 Task: Add Checklist CL0043 to Card Card0043 in Board Board0041 in Workspace Development in Trello
Action: Mouse moved to (693, 117)
Screenshot: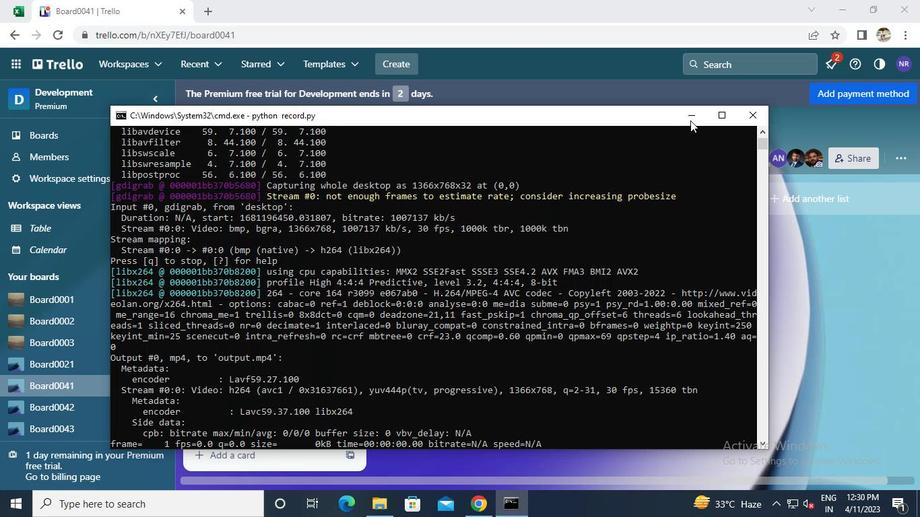
Action: Mouse pressed left at (693, 117)
Screenshot: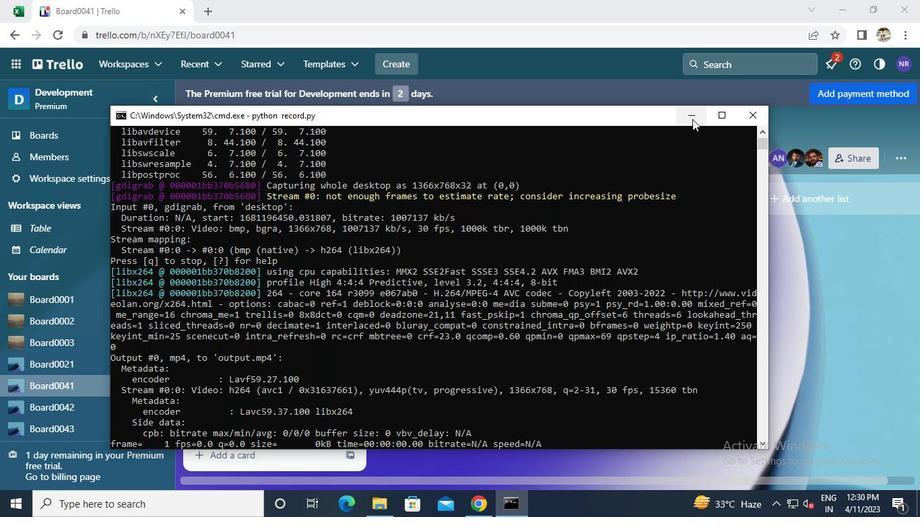 
Action: Mouse moved to (247, 389)
Screenshot: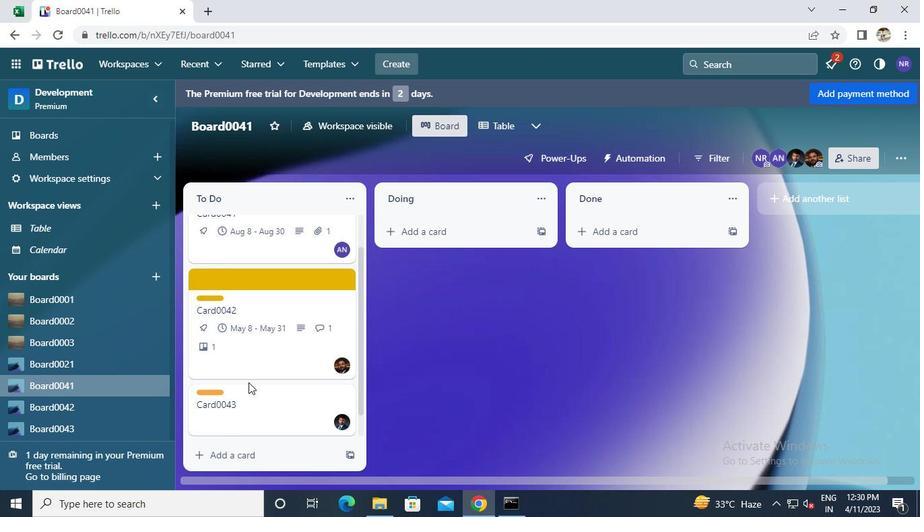 
Action: Mouse pressed left at (247, 389)
Screenshot: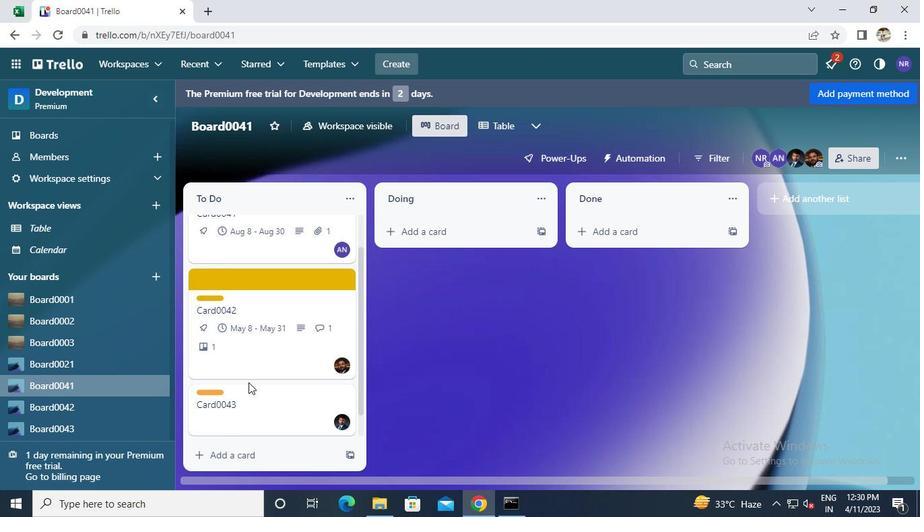
Action: Mouse moved to (627, 265)
Screenshot: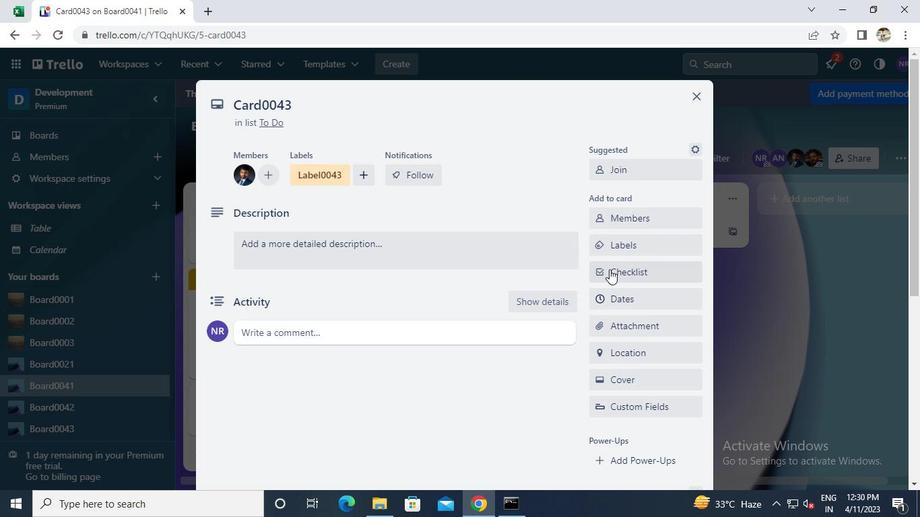 
Action: Mouse pressed left at (627, 265)
Screenshot: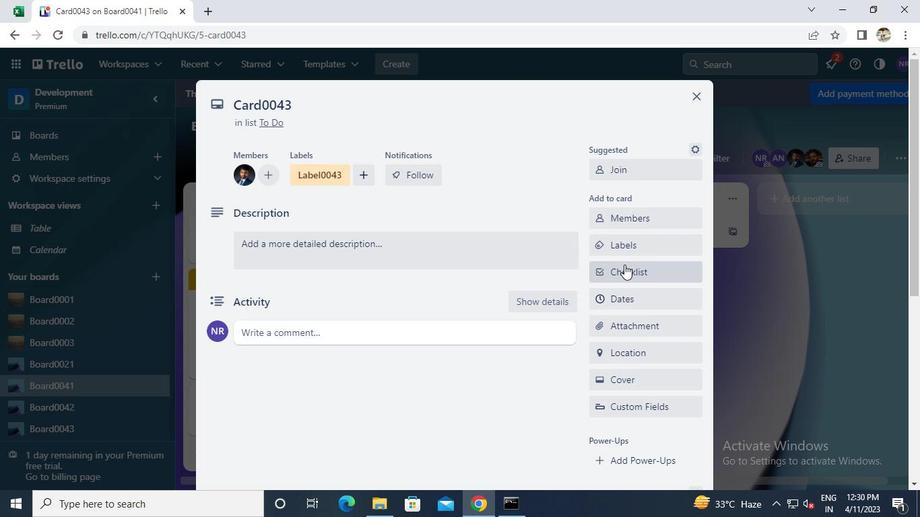 
Action: Keyboard Key.caps_lock
Screenshot: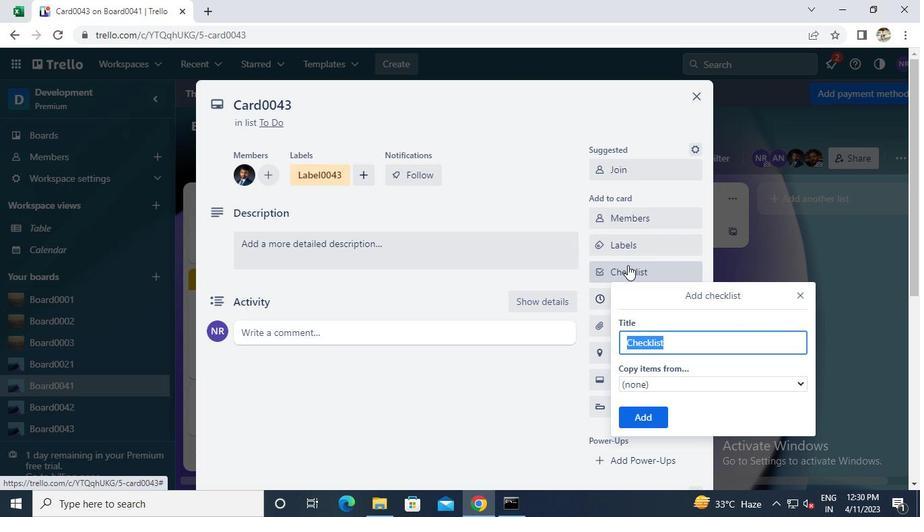 
Action: Keyboard c
Screenshot: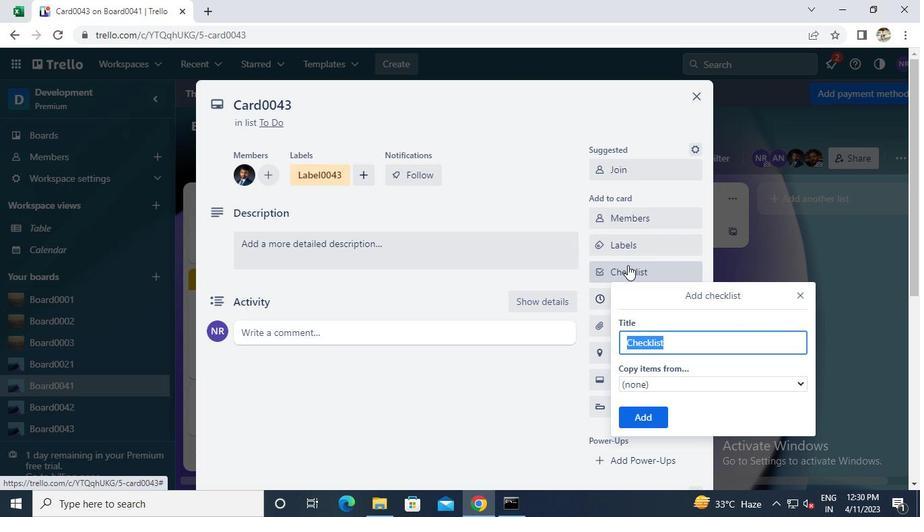 
Action: Keyboard l
Screenshot: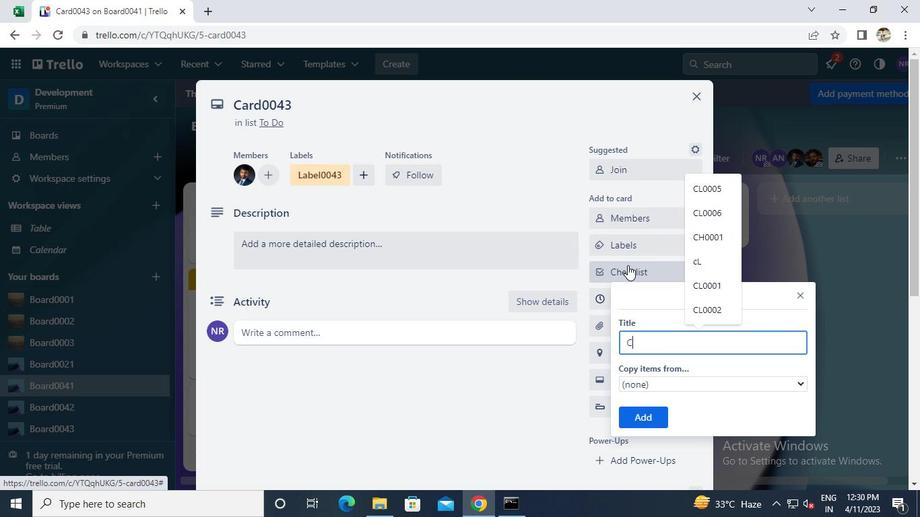 
Action: Keyboard 0
Screenshot: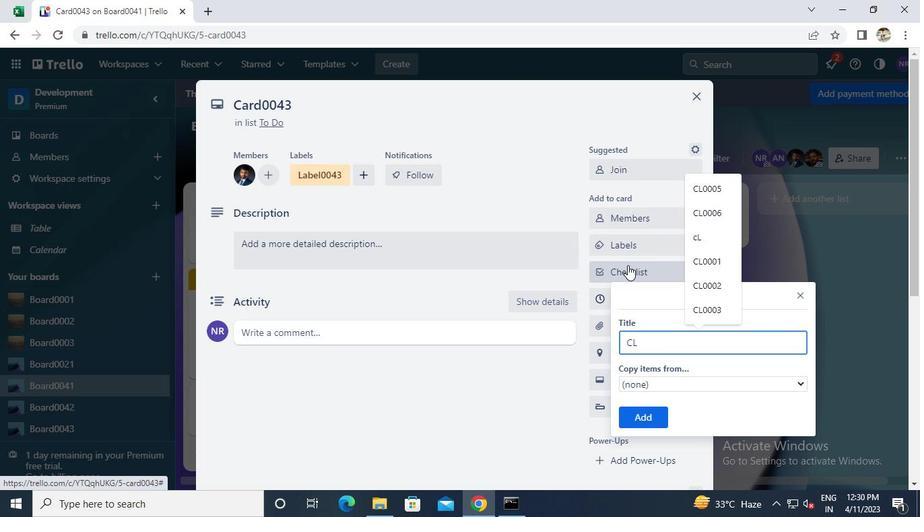 
Action: Keyboard 0
Screenshot: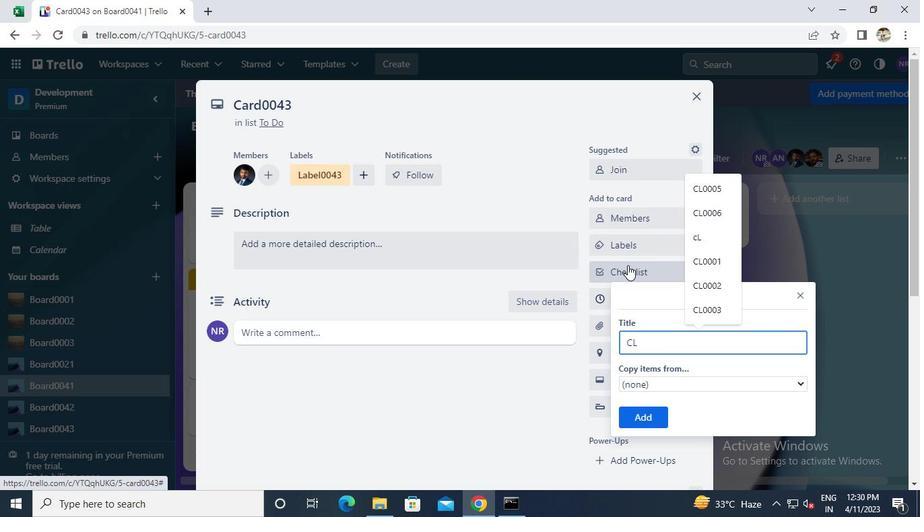 
Action: Keyboard 4
Screenshot: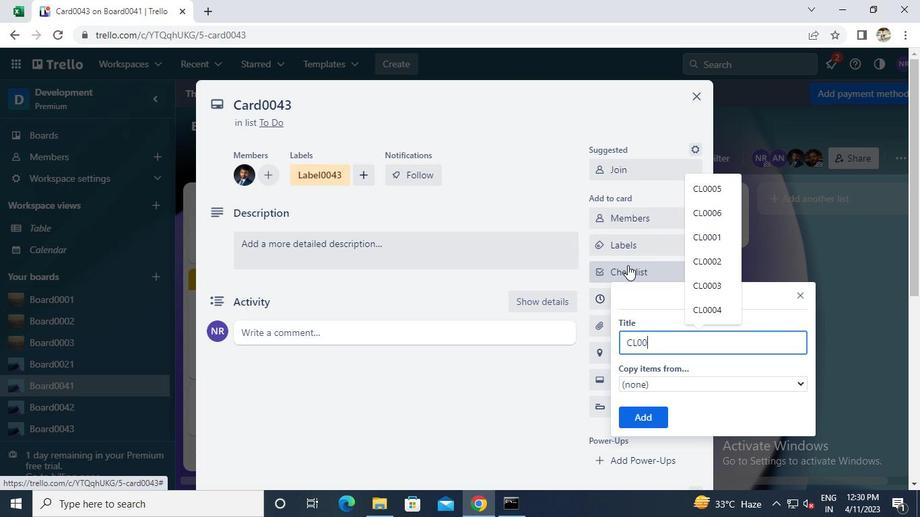 
Action: Keyboard 3
Screenshot: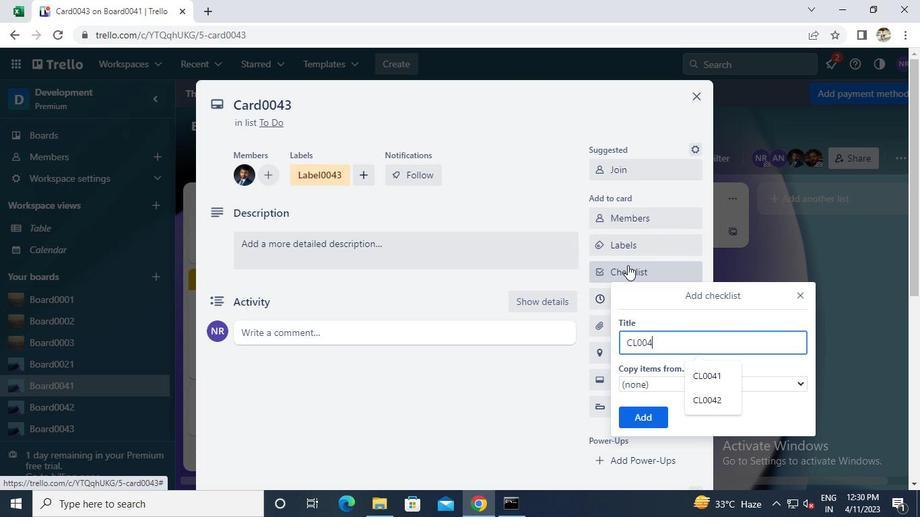 
Action: Mouse moved to (628, 419)
Screenshot: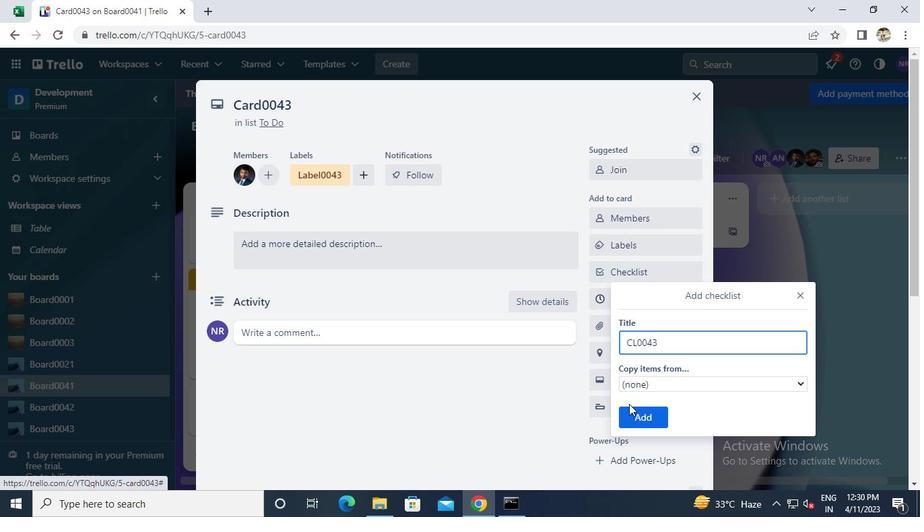 
Action: Mouse pressed left at (628, 419)
Screenshot: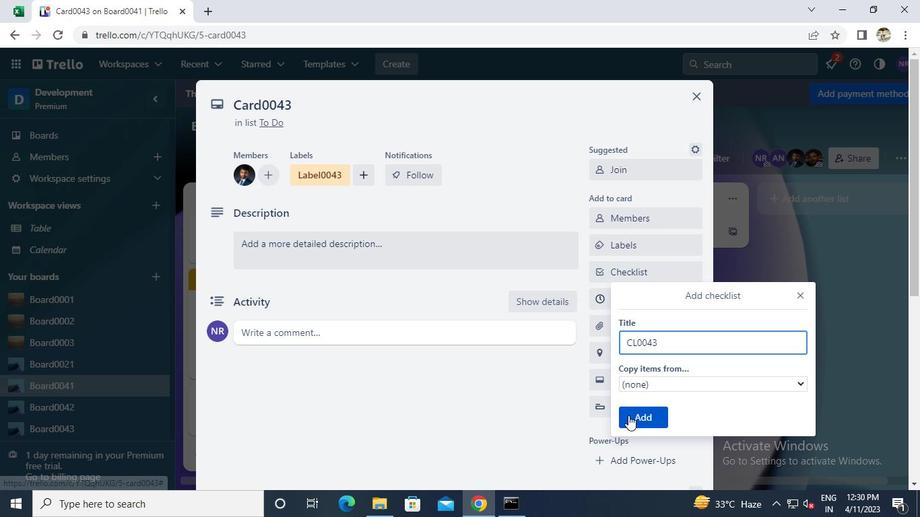 
Action: Mouse moved to (694, 96)
Screenshot: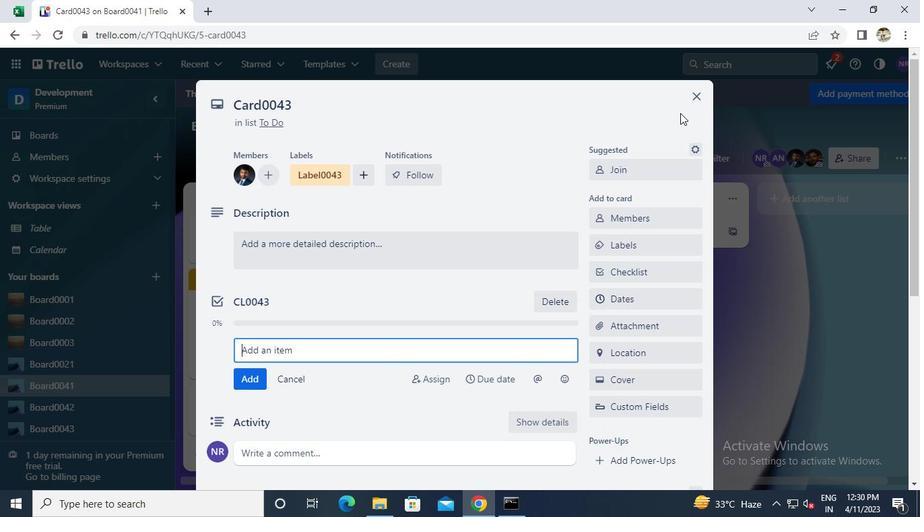 
Action: Mouse pressed left at (694, 96)
Screenshot: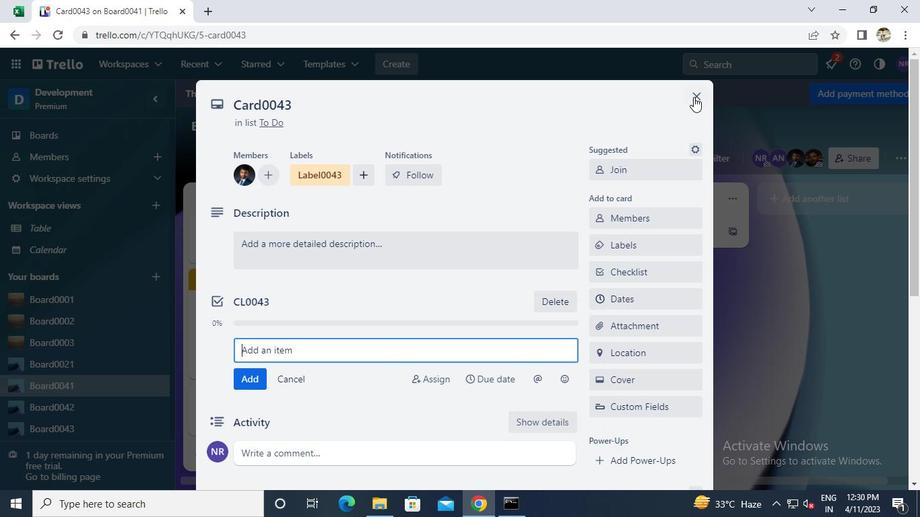 
Action: Mouse moved to (512, 505)
Screenshot: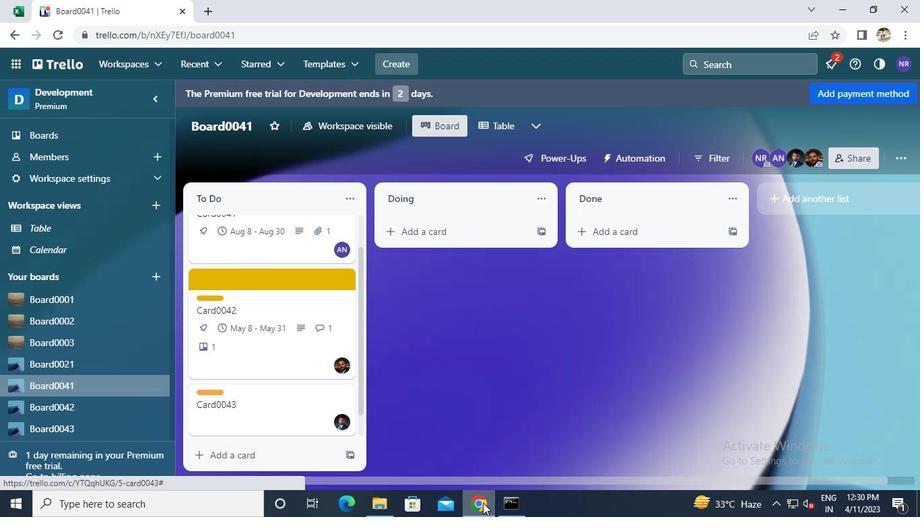 
Action: Mouse pressed left at (512, 505)
Screenshot: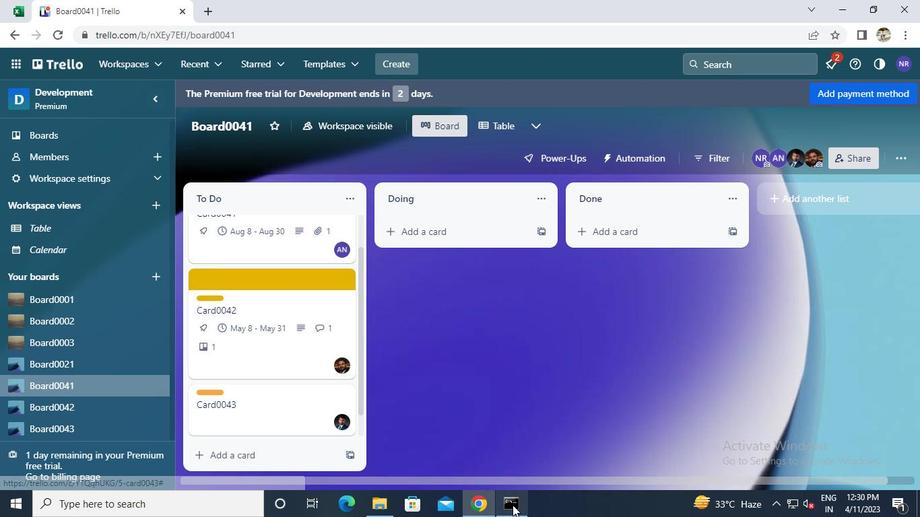 
Action: Mouse moved to (751, 115)
Screenshot: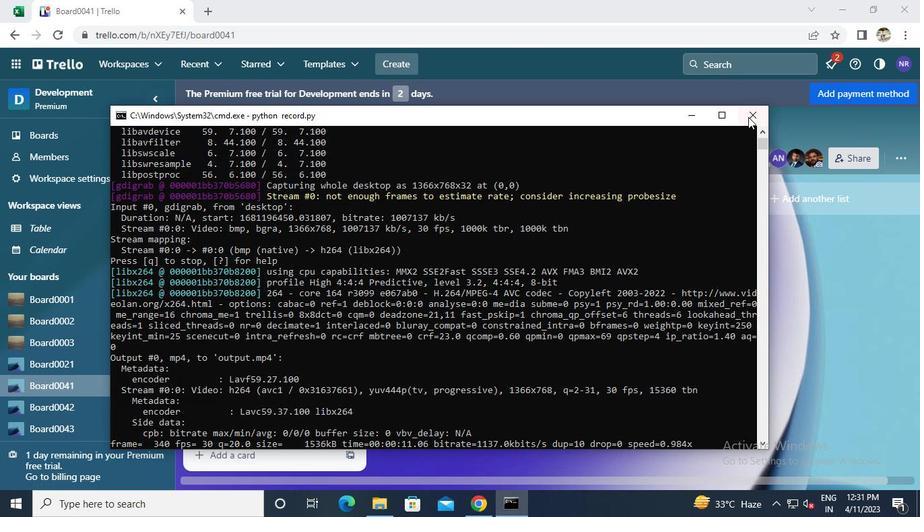 
Action: Mouse pressed left at (751, 115)
Screenshot: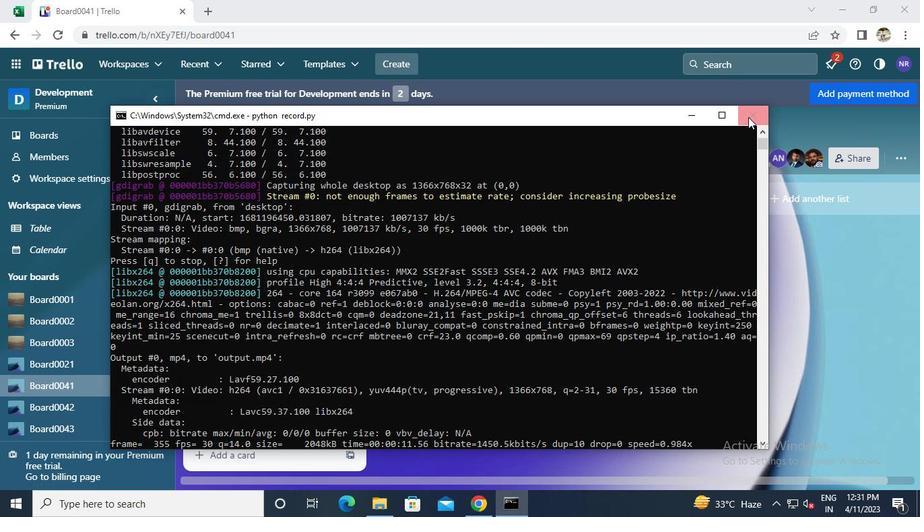 
